 Task: For heading Arial Rounded MT Bold with Underline.  font size for heading26,  'Change the font style of data to'Browallia New.  and font size to 18,  Change the alignment of both headline & data to Align middle & Align Text left.  In the sheet  ExpenseClaims logbook
Action: Mouse moved to (26, 111)
Screenshot: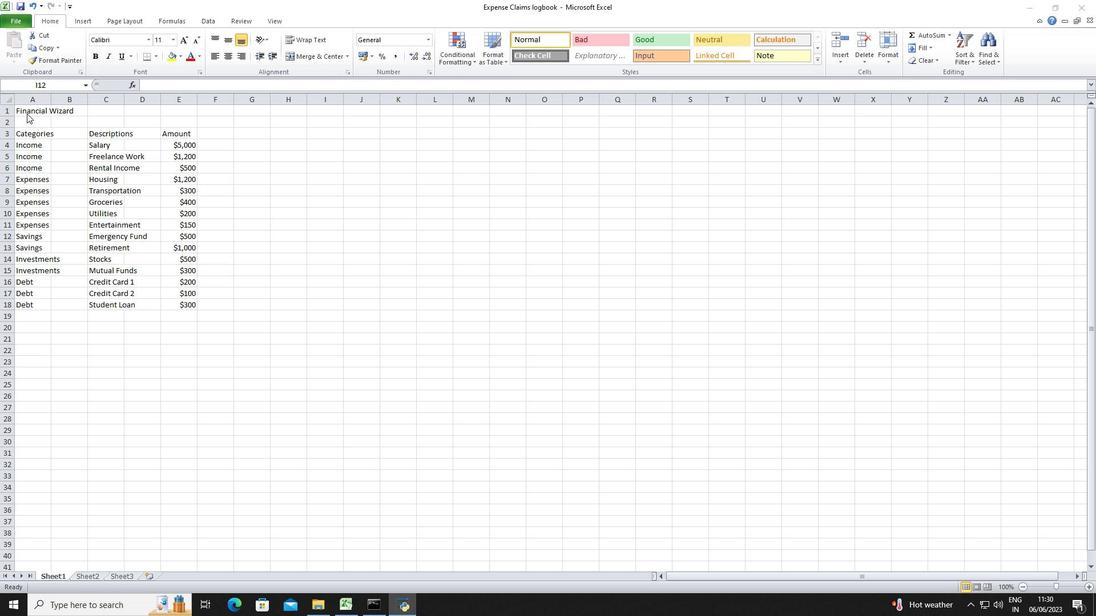 
Action: Mouse pressed left at (26, 111)
Screenshot: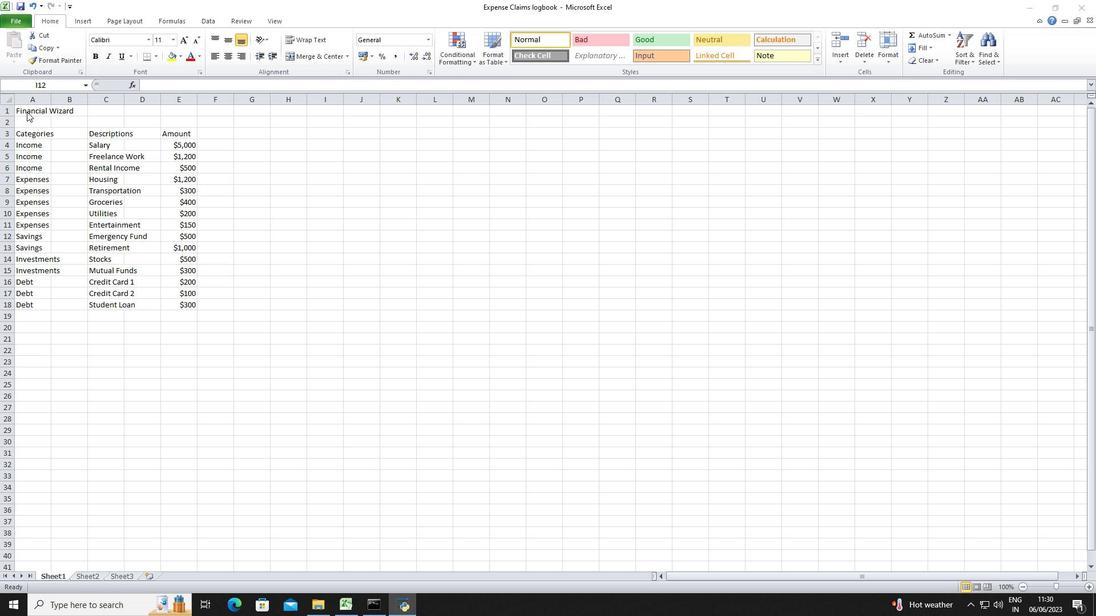 
Action: Mouse moved to (30, 111)
Screenshot: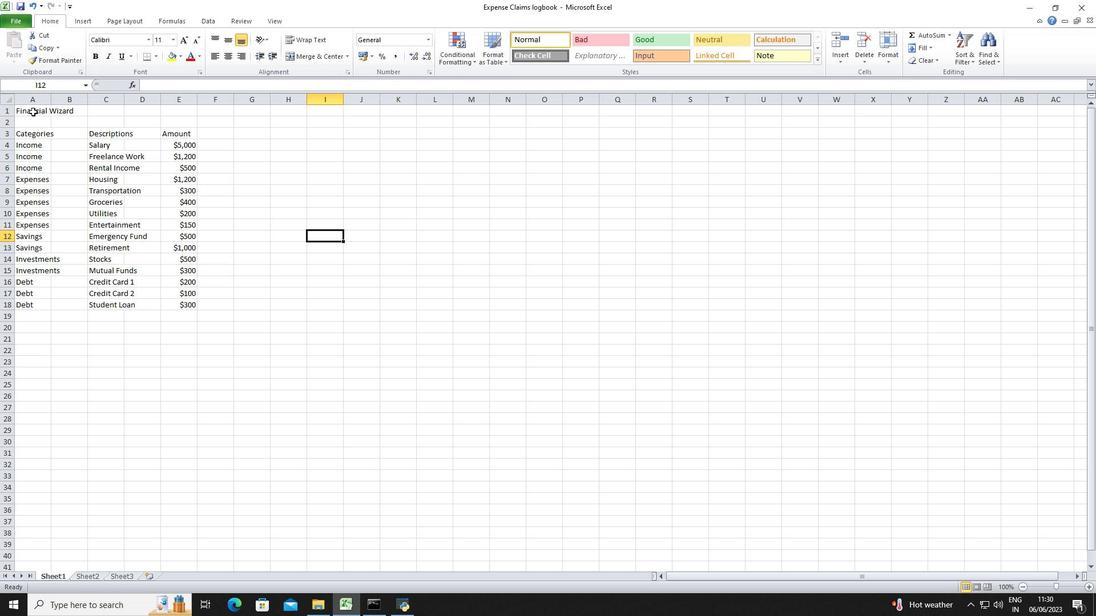 
Action: Mouse pressed left at (30, 111)
Screenshot: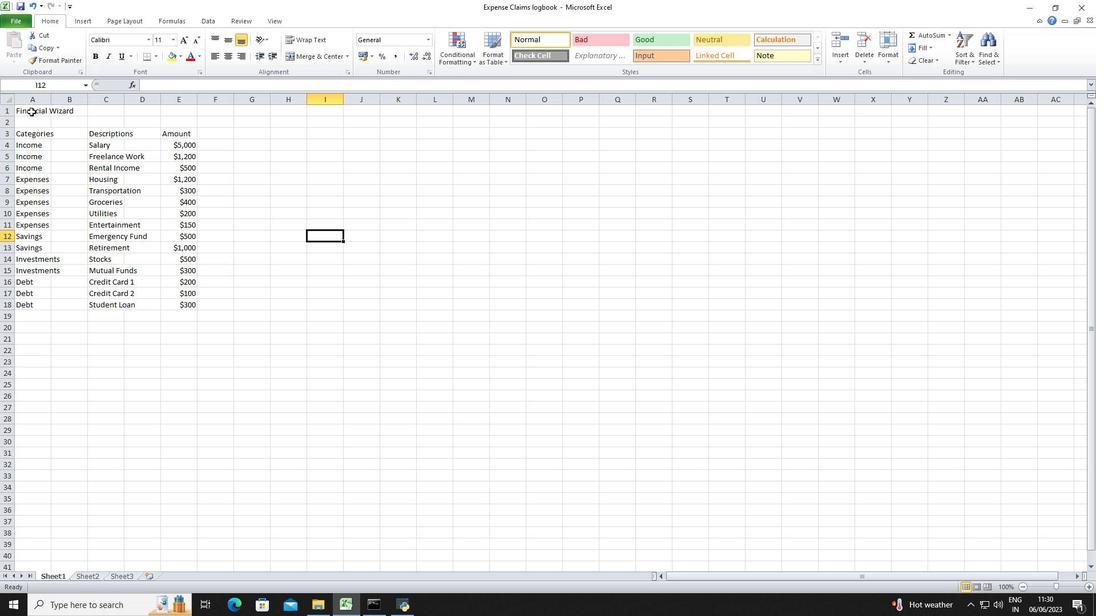 
Action: Mouse moved to (118, 41)
Screenshot: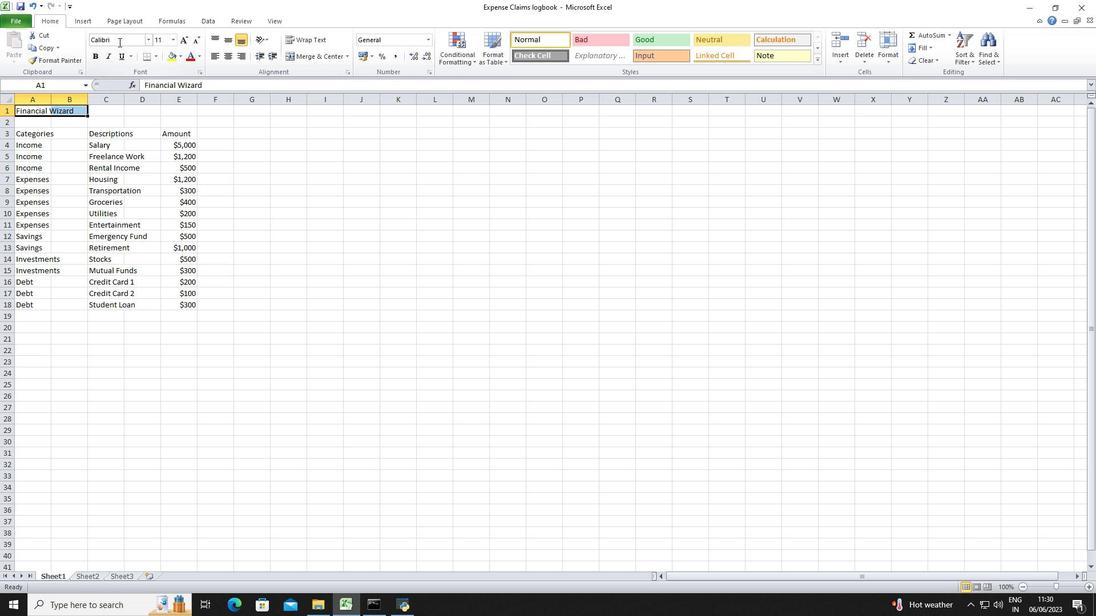 
Action: Mouse pressed left at (118, 41)
Screenshot: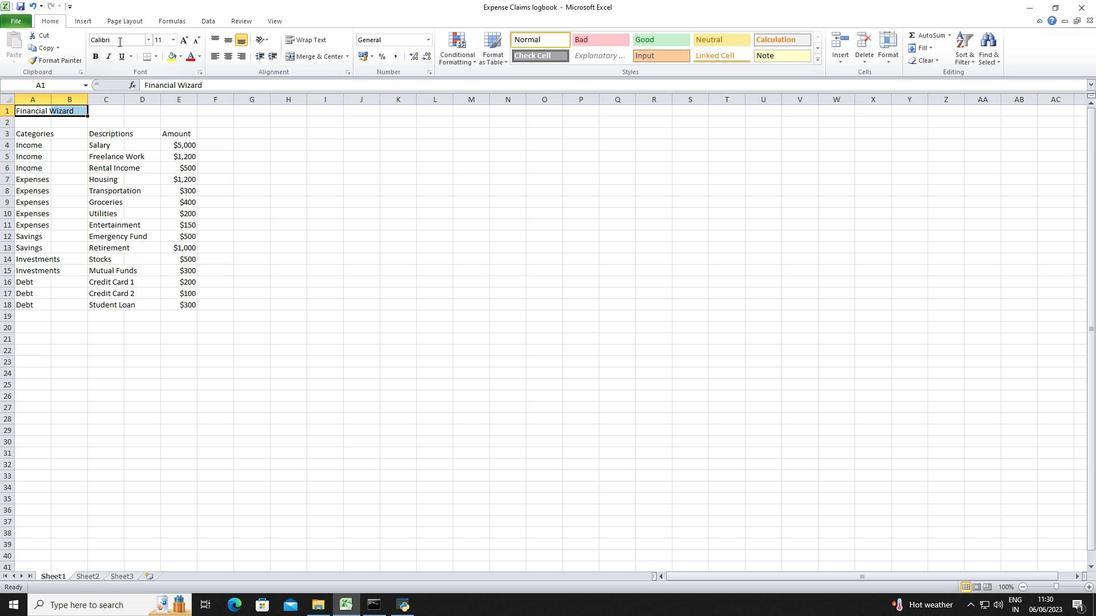 
Action: Key pressed <Key.shift>Arial<Key.space><Key.shift><Key.shift>Rounded
Screenshot: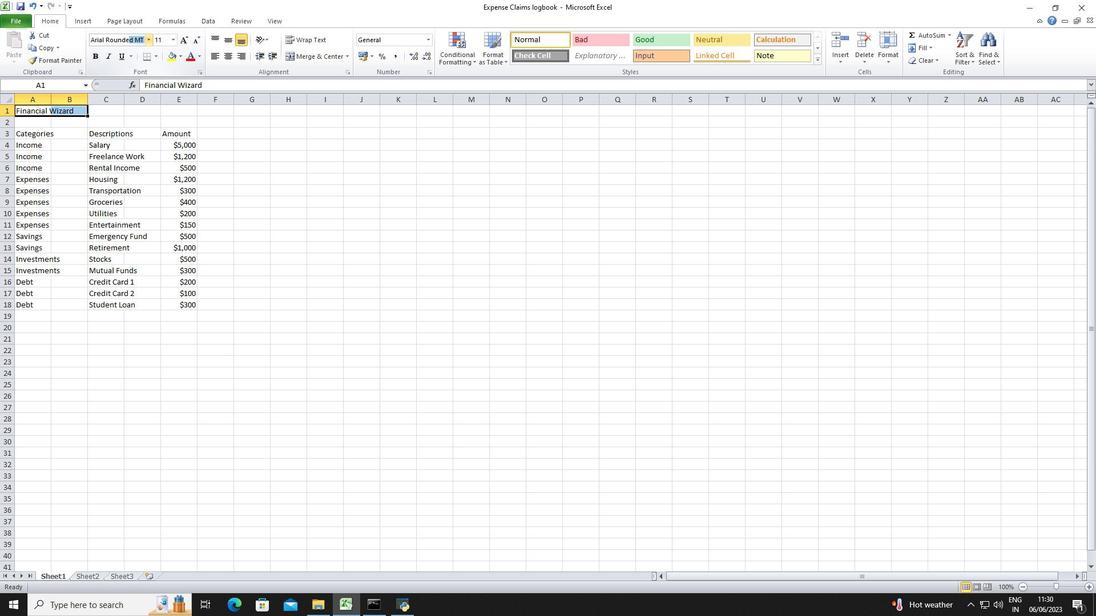 
Action: Mouse moved to (136, 54)
Screenshot: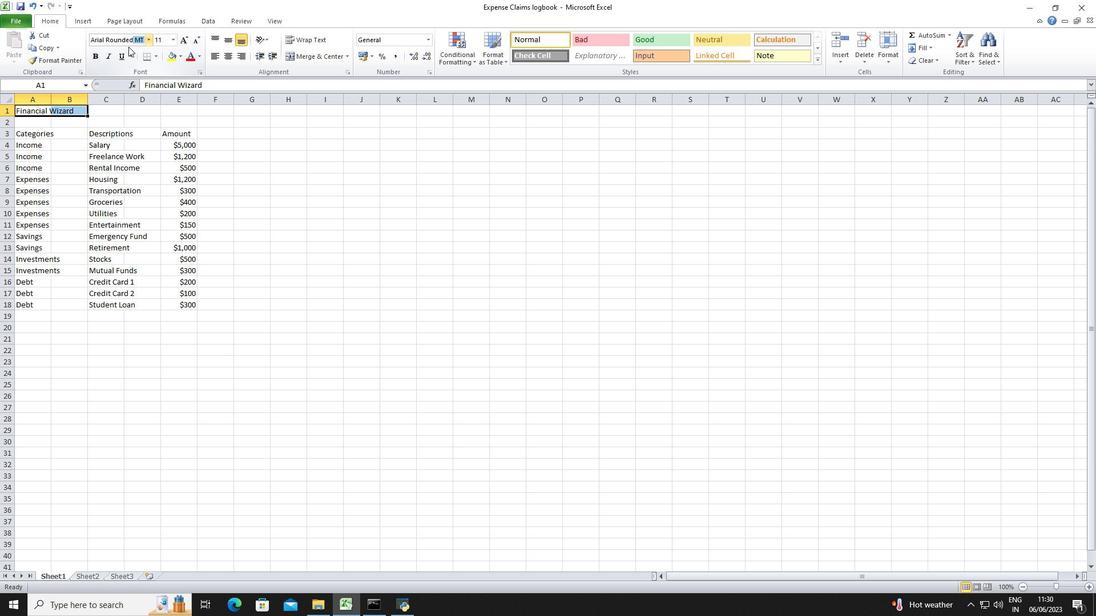 
Action: Key pressed <Key.enter>
Screenshot: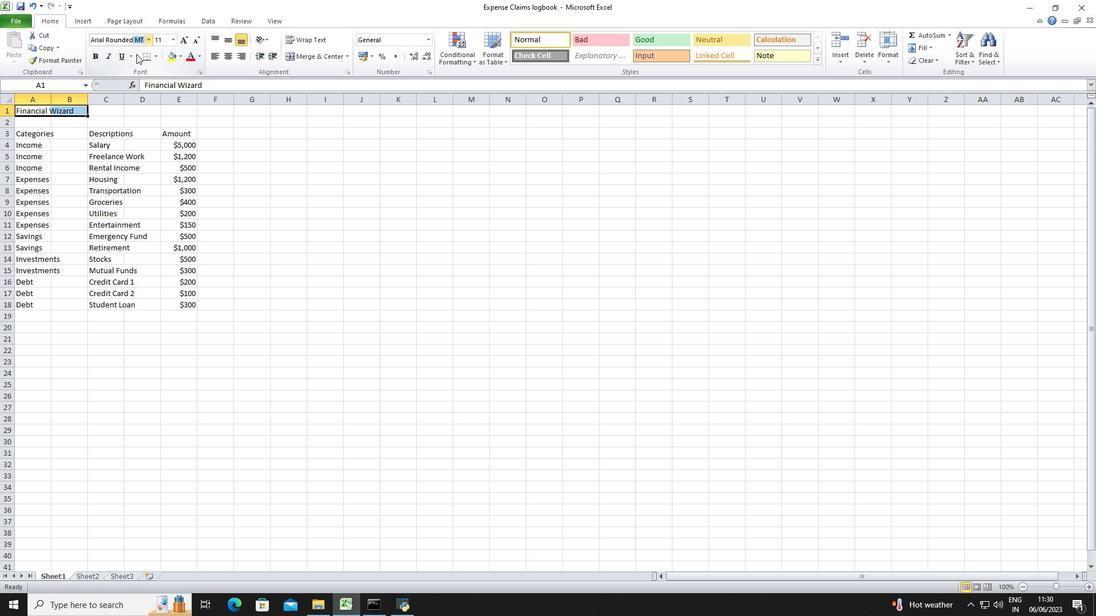 
Action: Mouse moved to (122, 58)
Screenshot: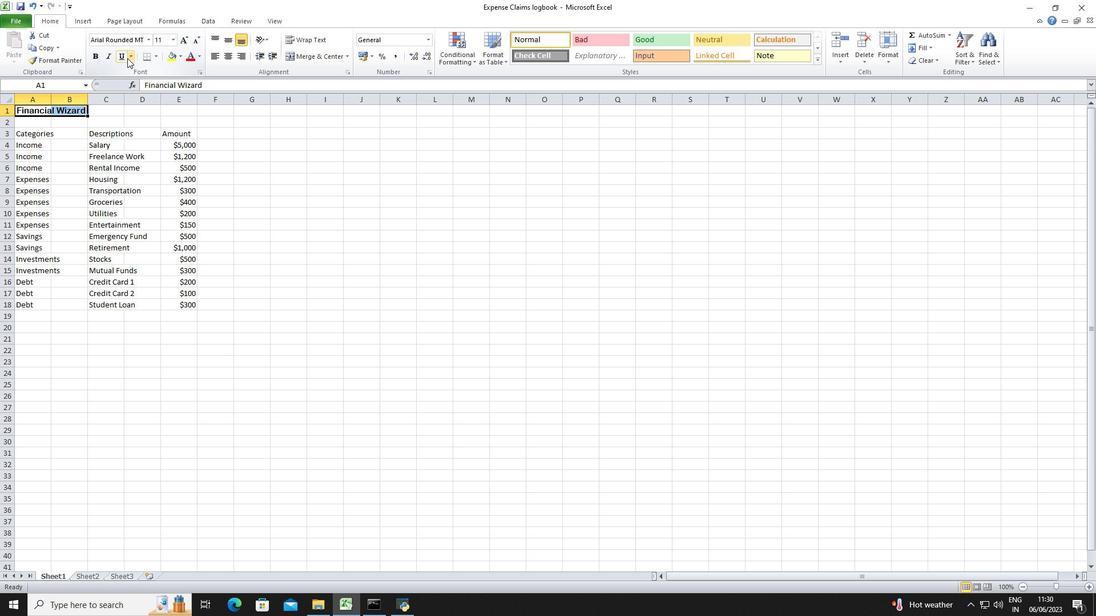 
Action: Mouse pressed left at (122, 58)
Screenshot: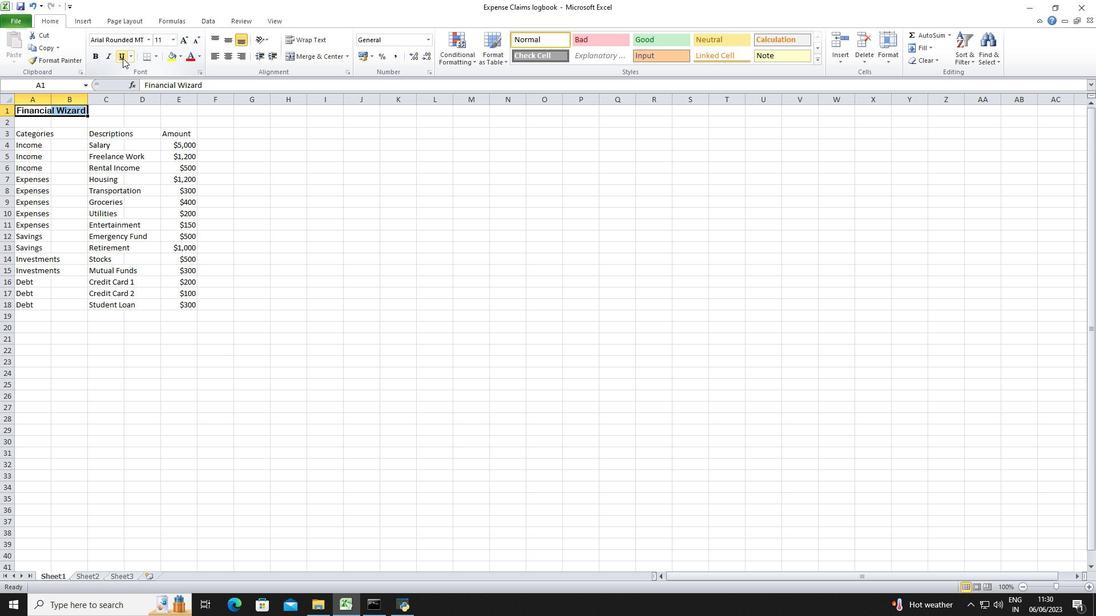 
Action: Mouse moved to (172, 40)
Screenshot: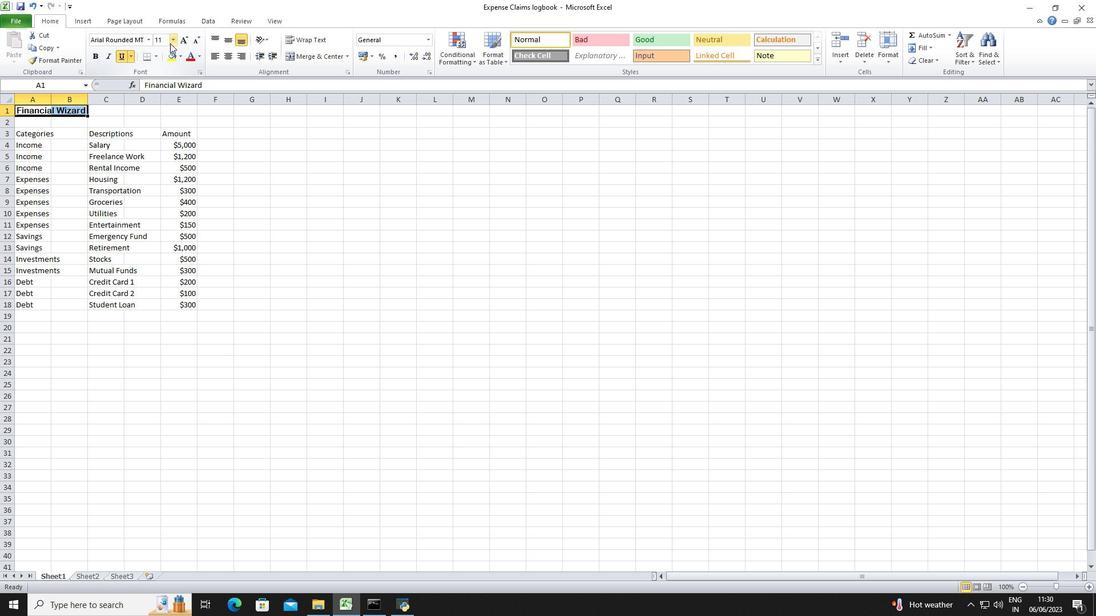 
Action: Mouse pressed left at (172, 40)
Screenshot: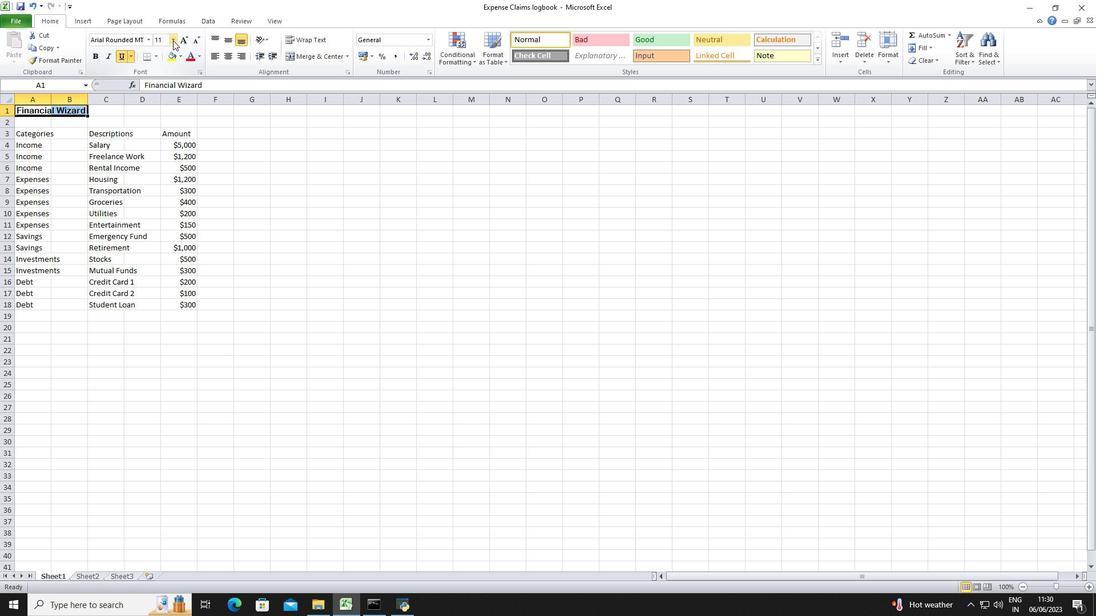 
Action: Mouse moved to (161, 162)
Screenshot: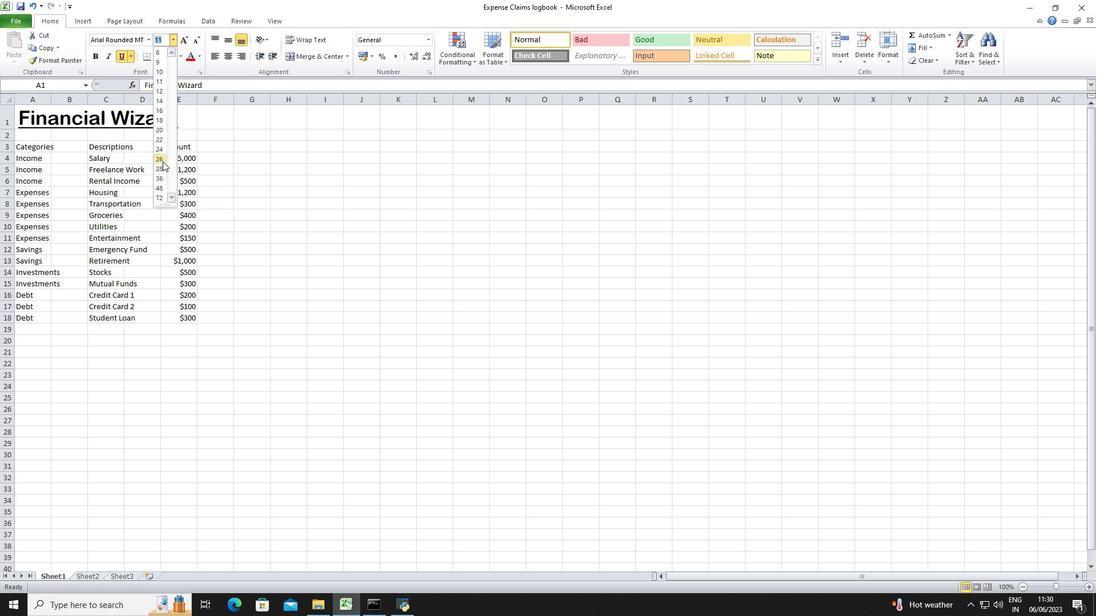 
Action: Mouse pressed left at (161, 162)
Screenshot: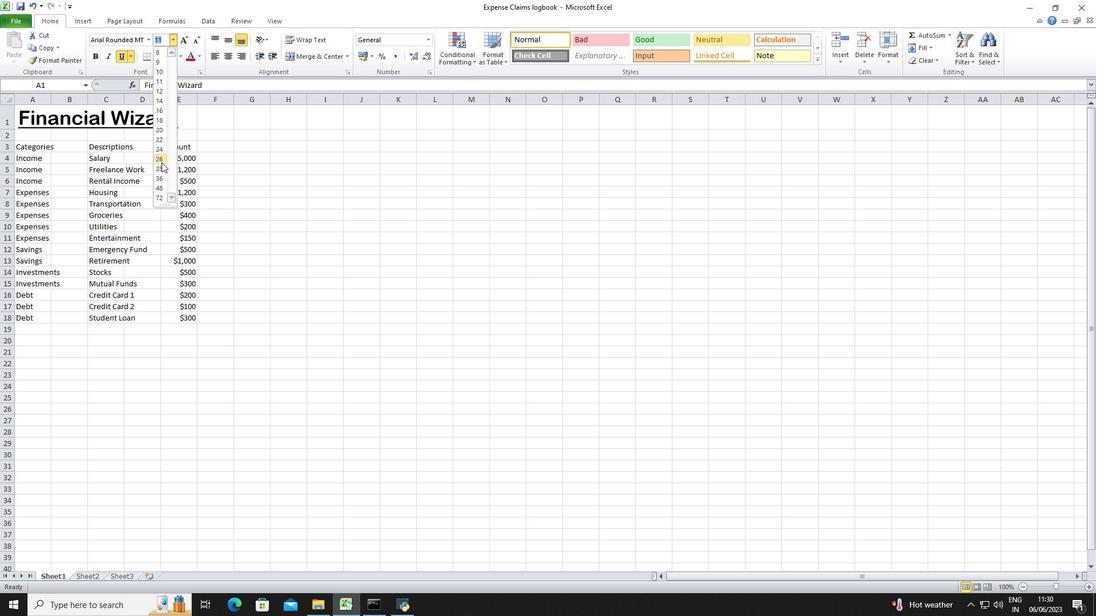 
Action: Mouse moved to (37, 147)
Screenshot: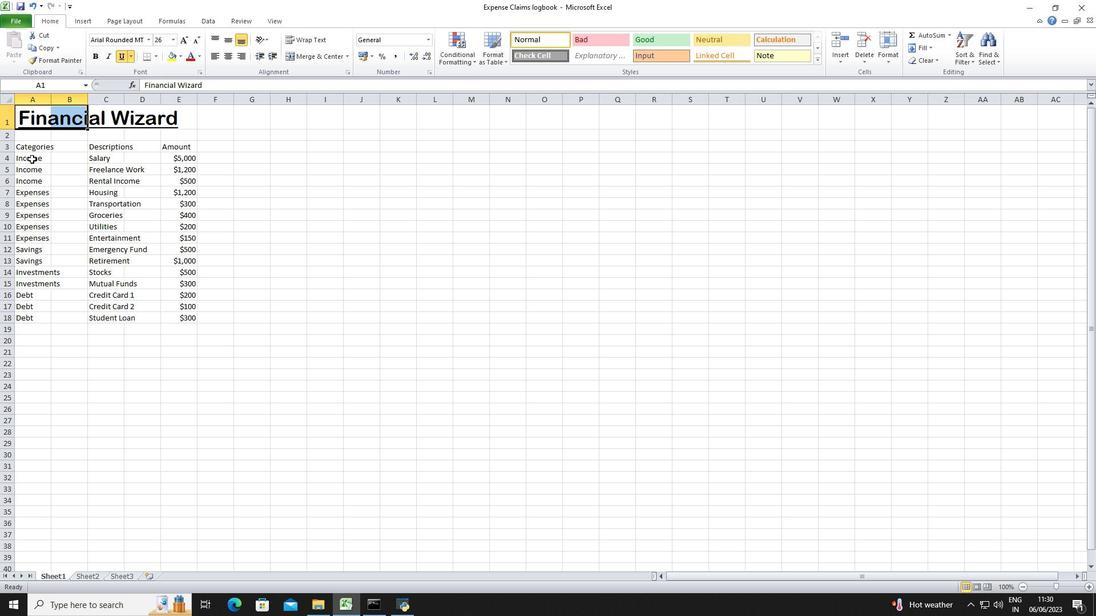 
Action: Mouse pressed left at (37, 147)
Screenshot: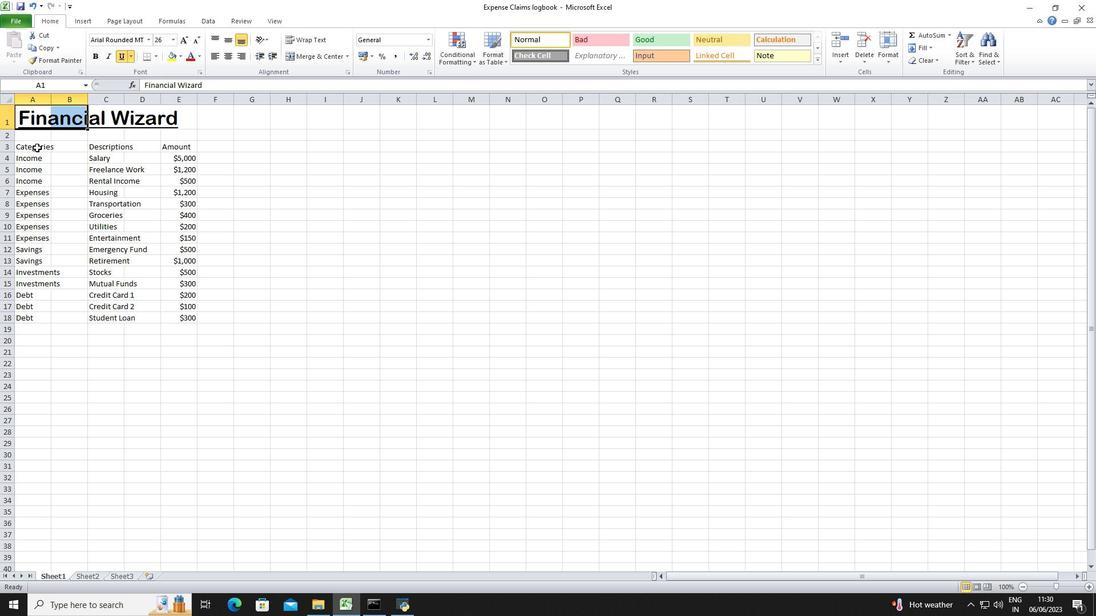 
Action: Mouse moved to (113, 37)
Screenshot: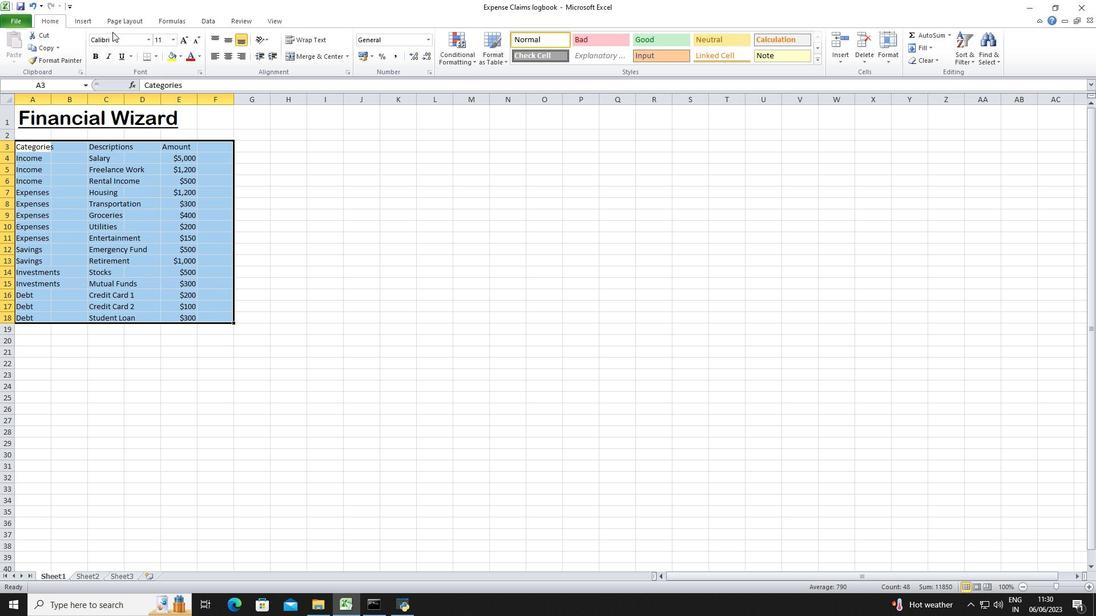 
Action: Mouse pressed left at (113, 37)
Screenshot: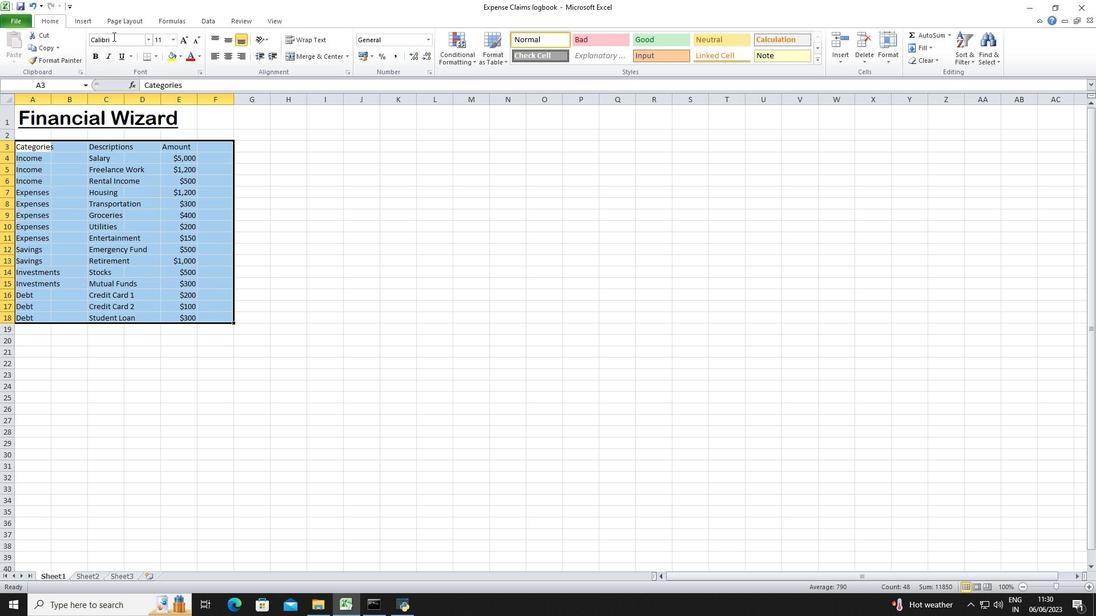
Action: Key pressed <Key.shift>Browallia
Screenshot: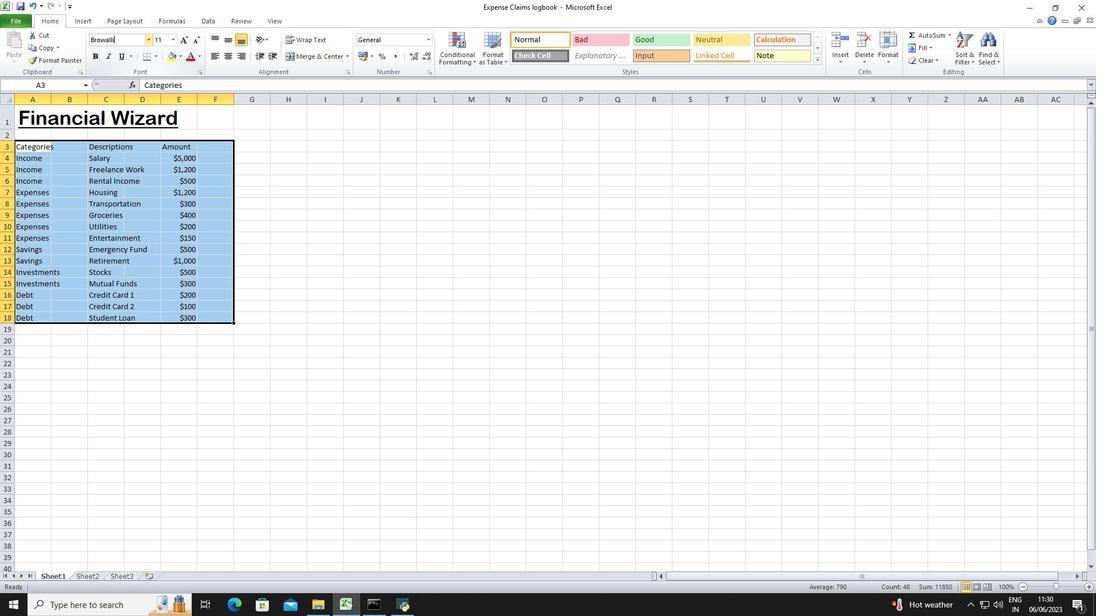 
Action: Mouse moved to (111, 41)
Screenshot: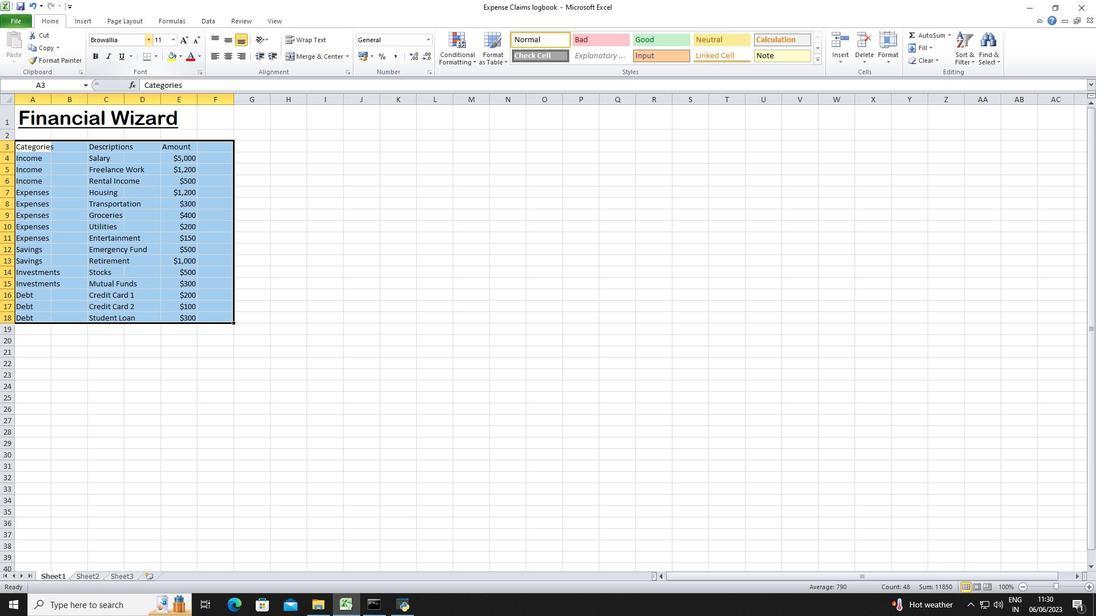 
Action: Key pressed <Key.space><Key.shift>New
Screenshot: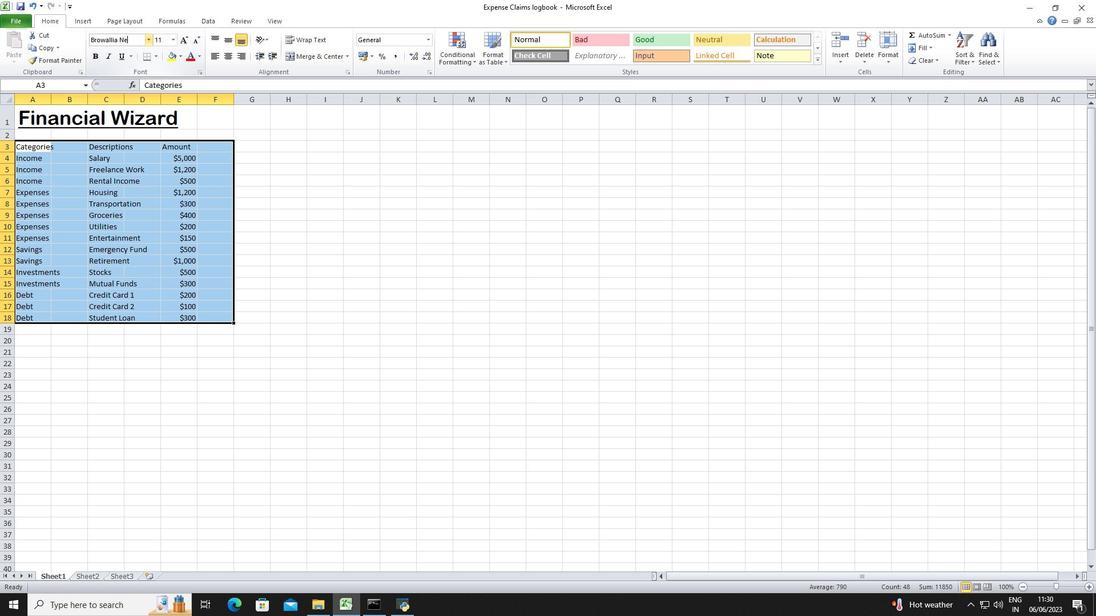 
Action: Mouse moved to (163, 89)
Screenshot: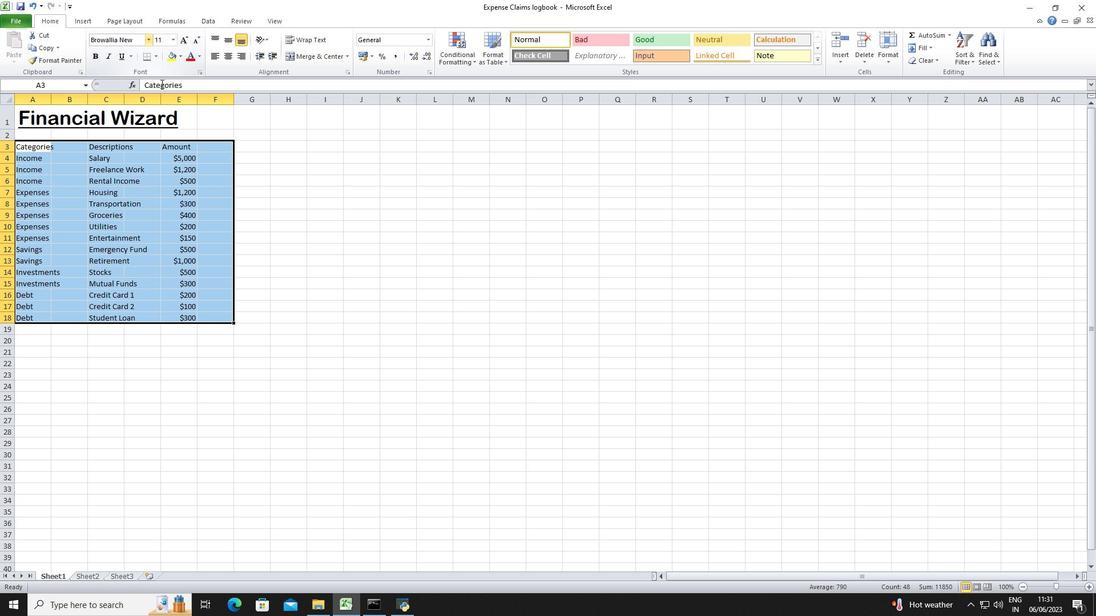 
Action: Key pressed <Key.enter>
Screenshot: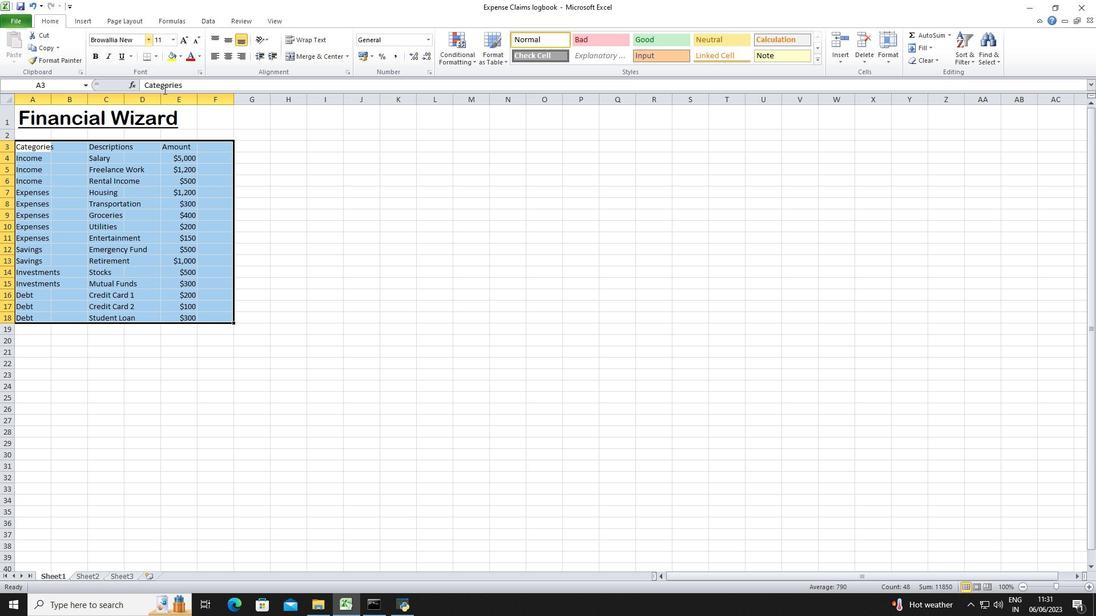 
Action: Mouse moved to (170, 35)
Screenshot: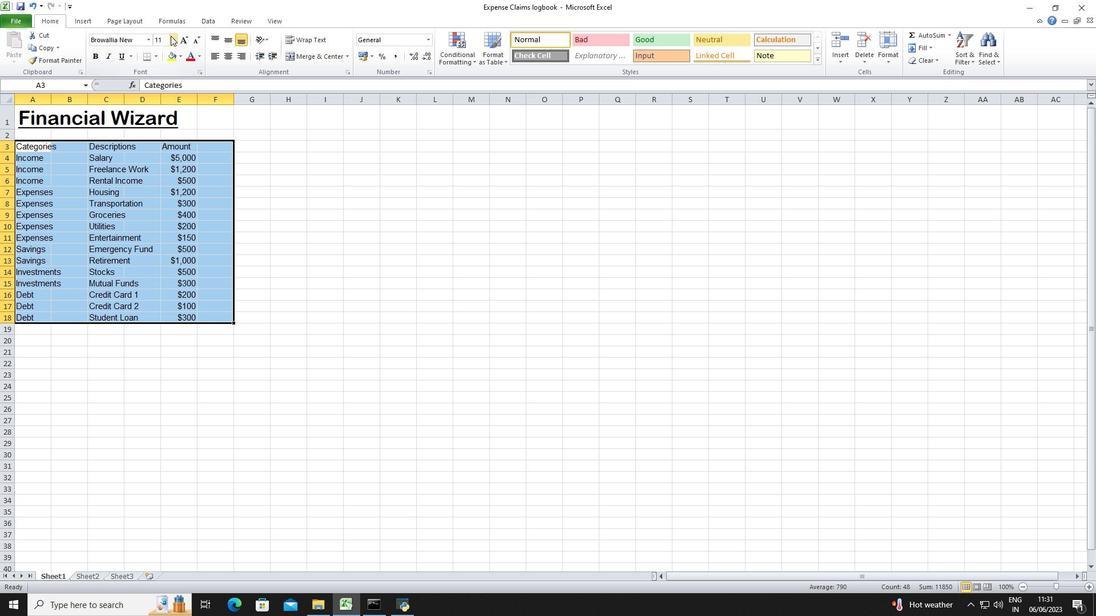 
Action: Mouse pressed left at (170, 35)
Screenshot: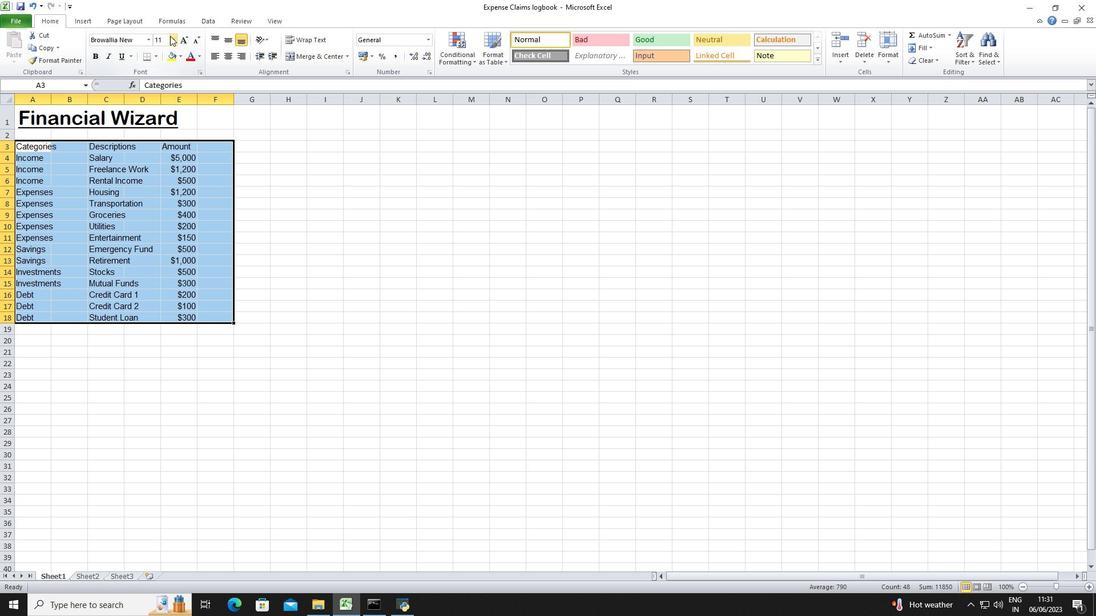 
Action: Mouse moved to (164, 118)
Screenshot: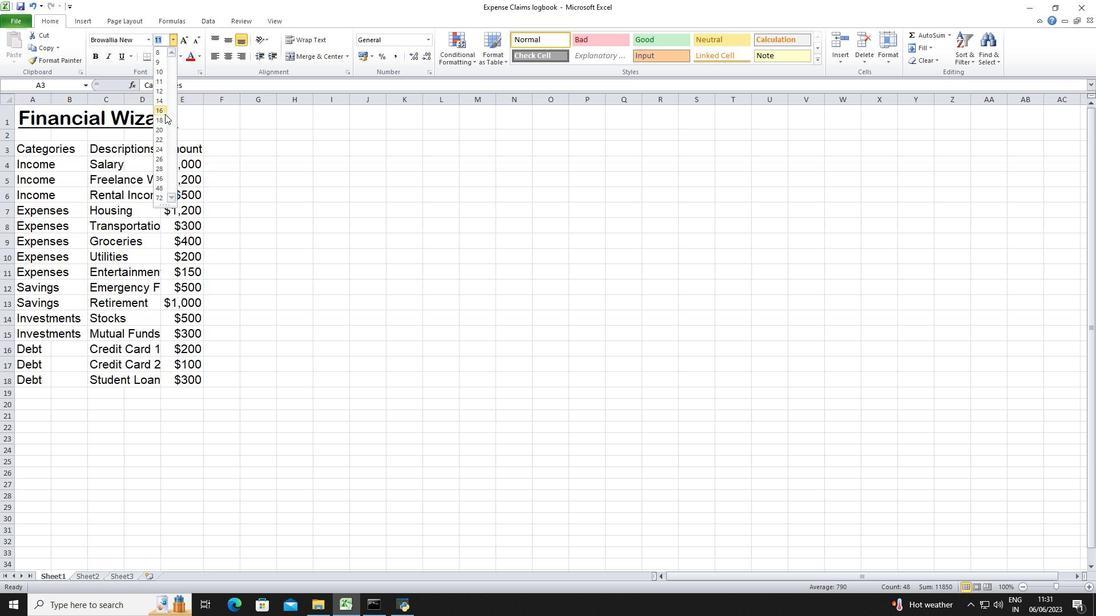
Action: Mouse pressed left at (164, 118)
Screenshot: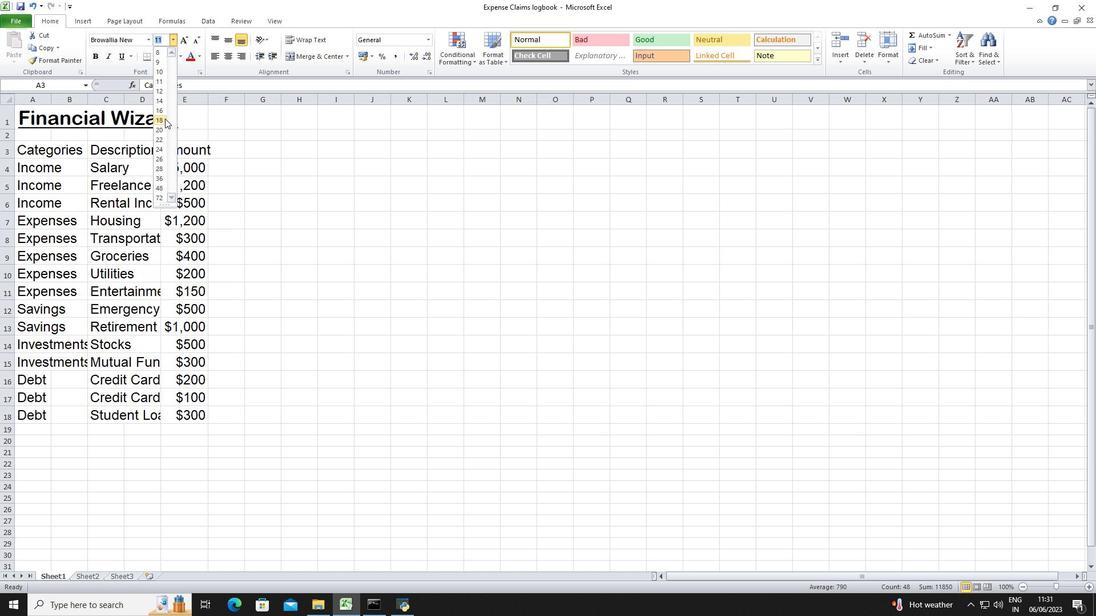 
Action: Mouse moved to (224, 57)
Screenshot: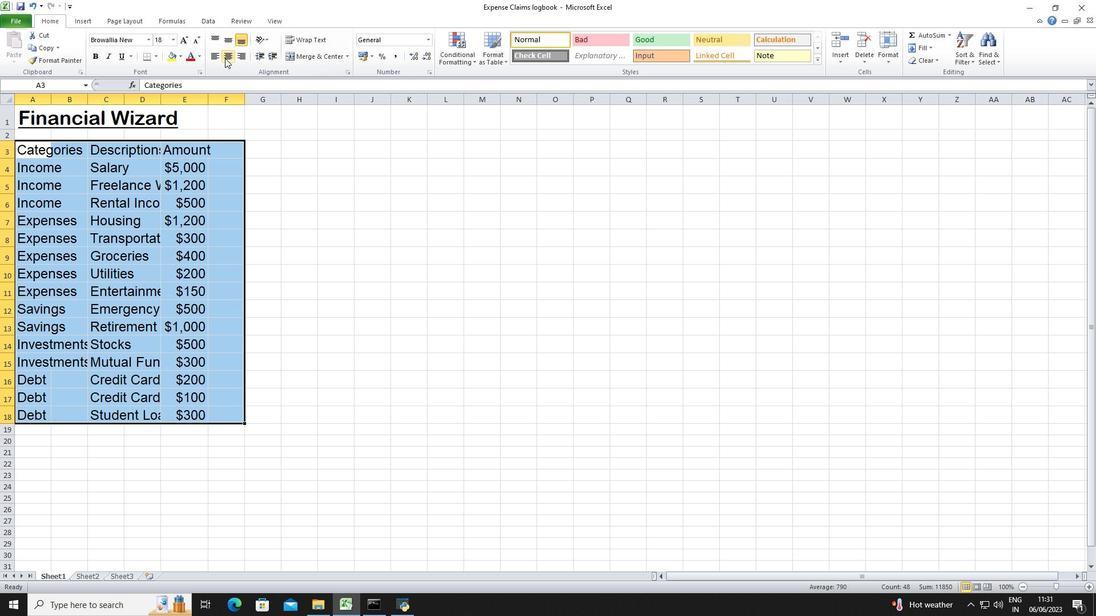 
Action: Mouse pressed left at (224, 57)
Screenshot: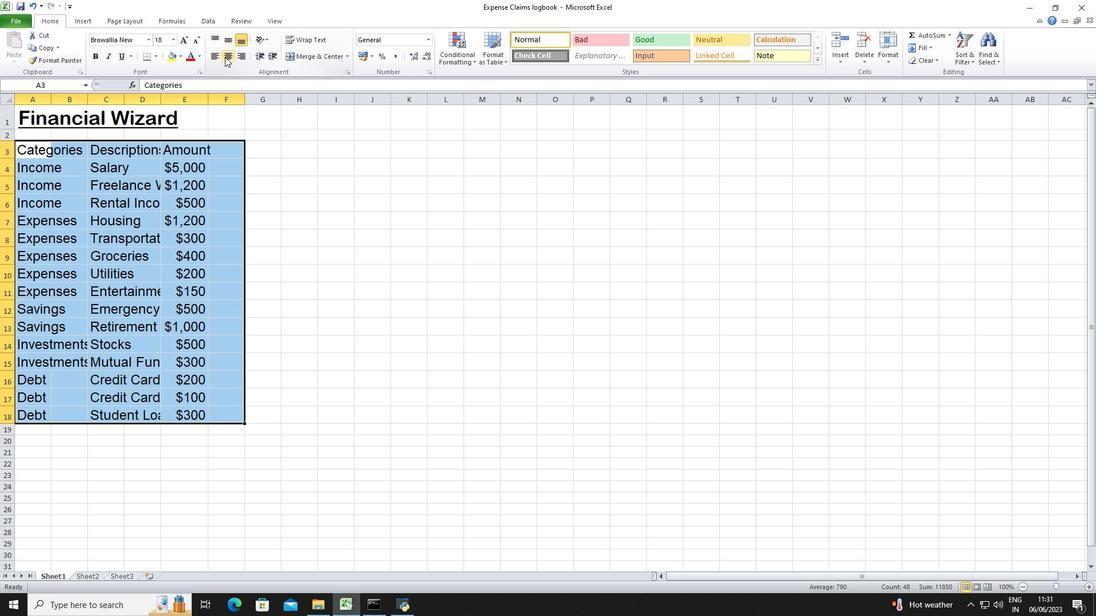 
Action: Mouse moved to (51, 101)
Screenshot: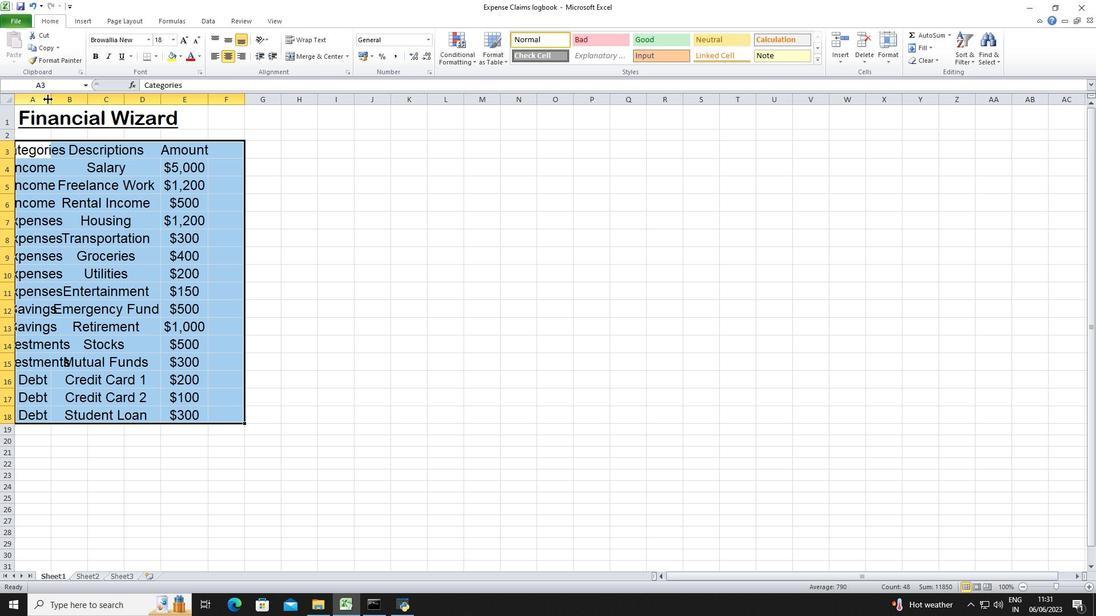 
Action: Mouse pressed left at (51, 101)
Screenshot: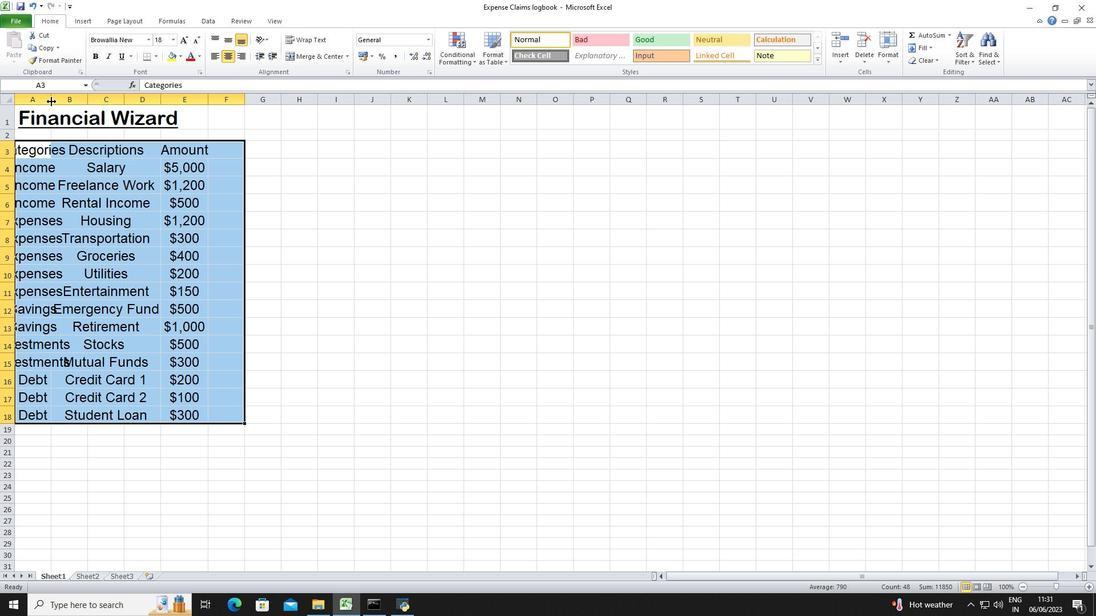 
Action: Mouse moved to (458, 210)
Screenshot: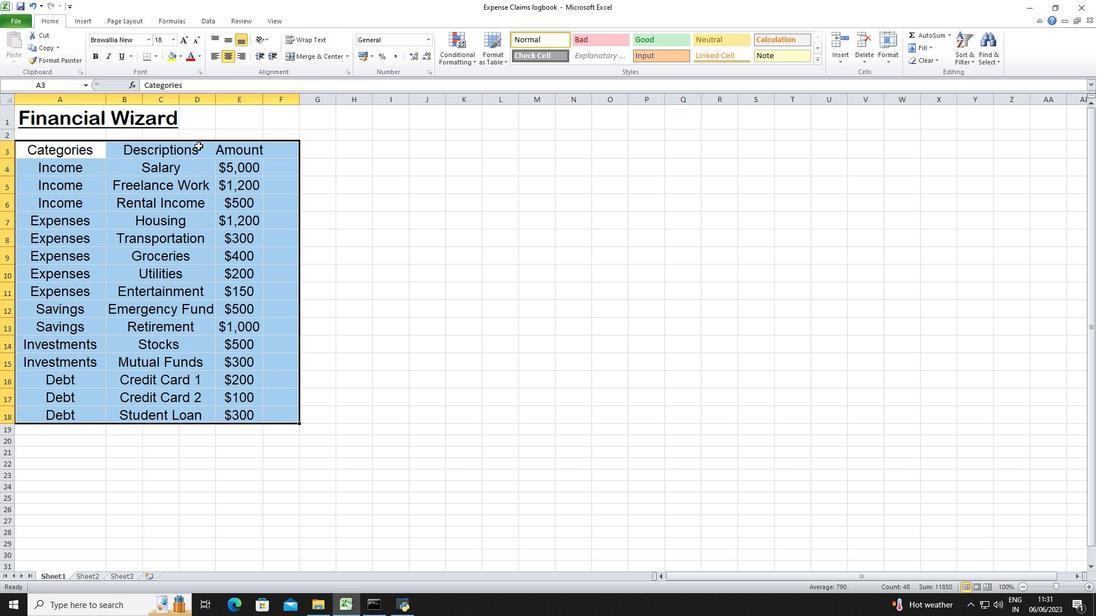 
Action: Mouse pressed left at (458, 210)
Screenshot: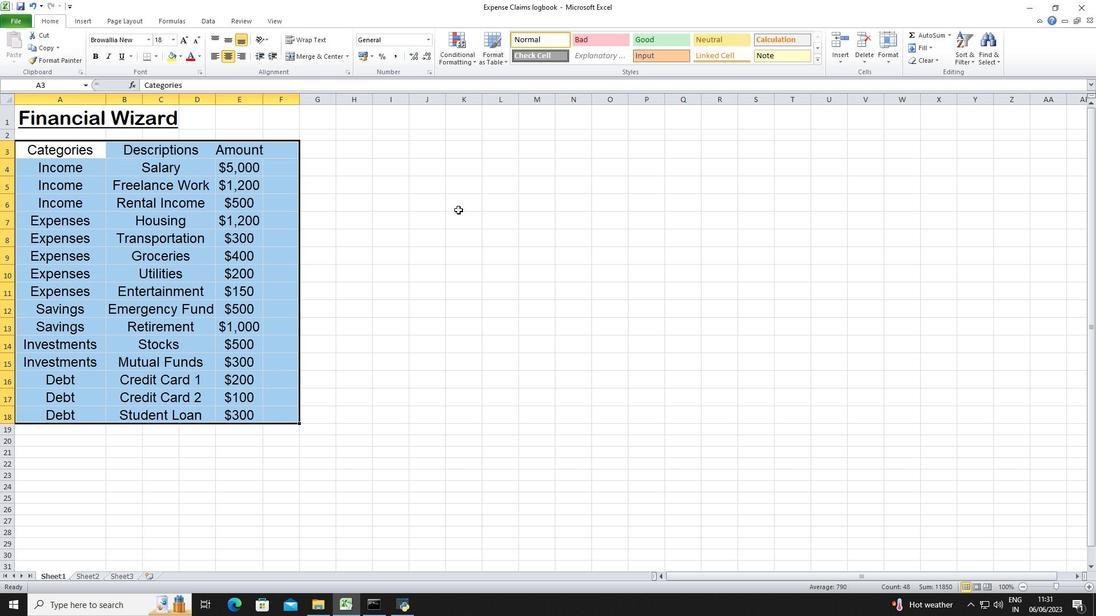 
